 Task: Add the curtain background in the video "Movie E.mp4" and play
Action: Mouse moved to (183, 119)
Screenshot: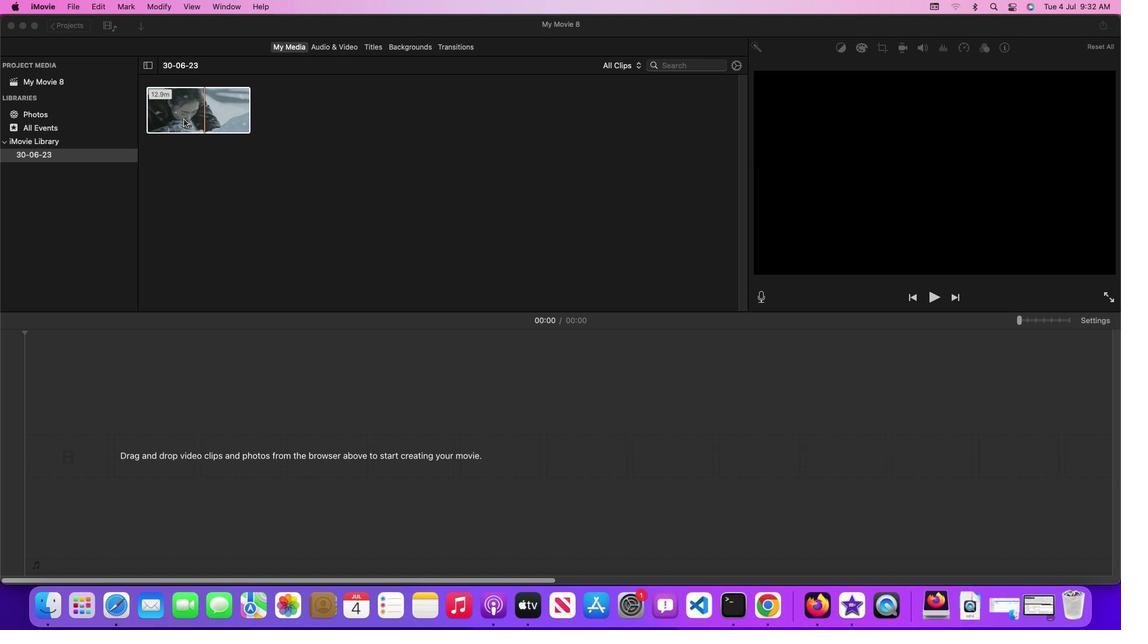 
Action: Mouse pressed left at (183, 119)
Screenshot: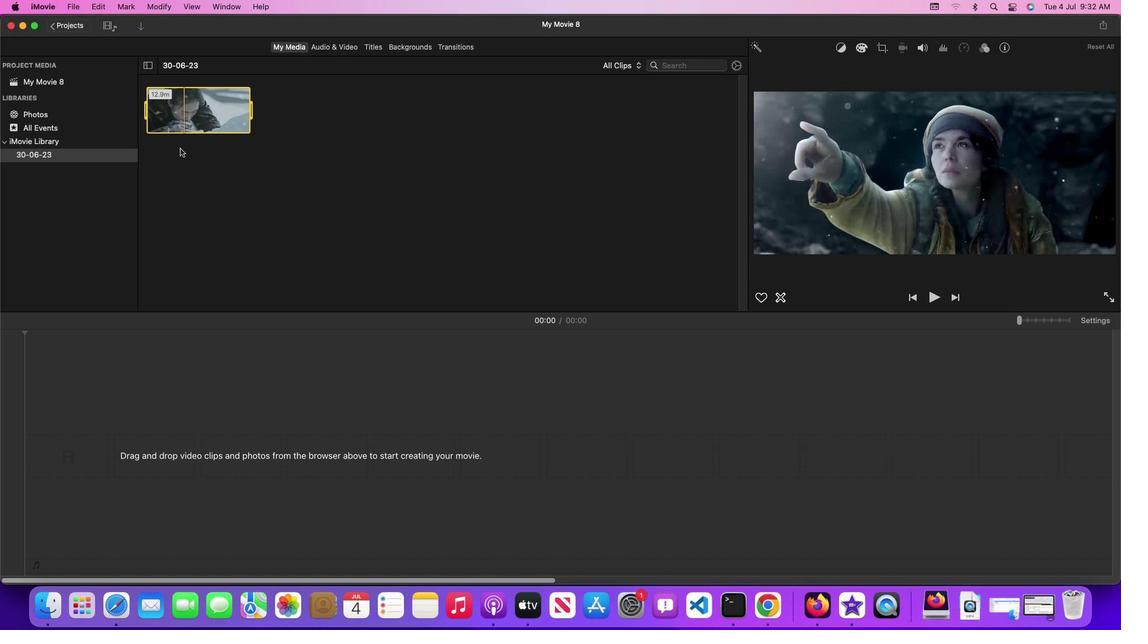 
Action: Mouse moved to (407, 47)
Screenshot: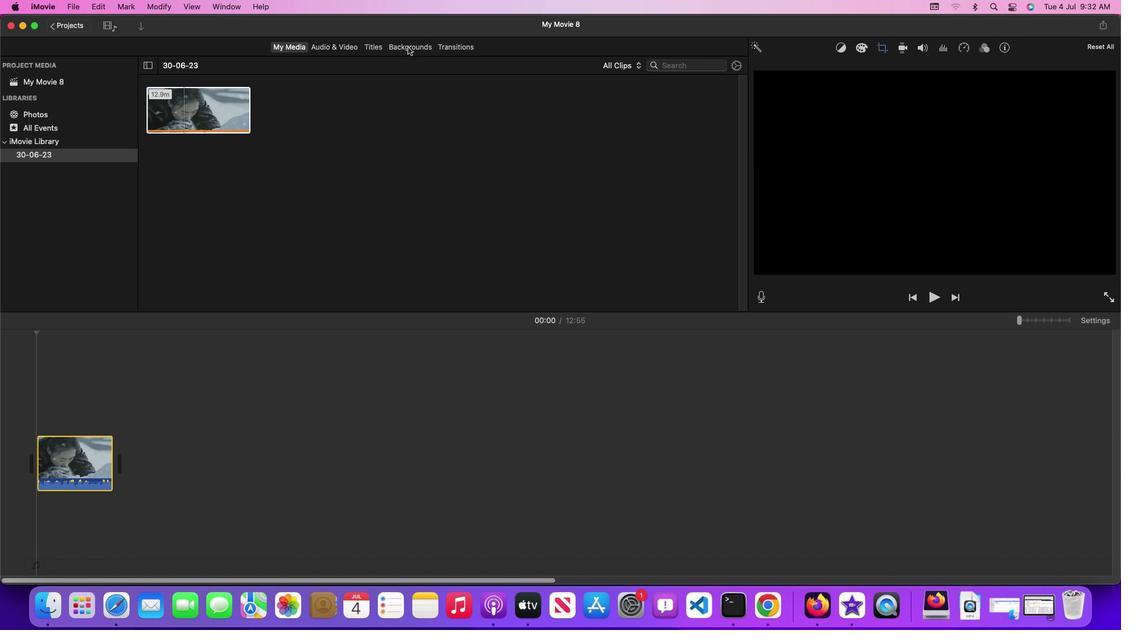 
Action: Mouse pressed left at (407, 47)
Screenshot: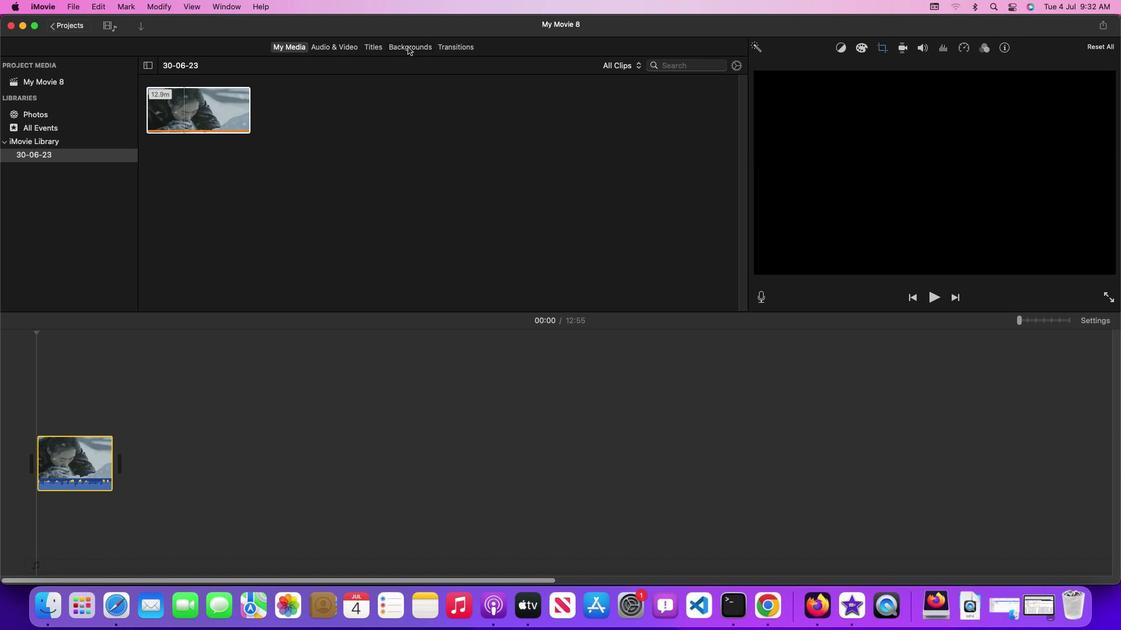 
Action: Mouse moved to (40, 109)
Screenshot: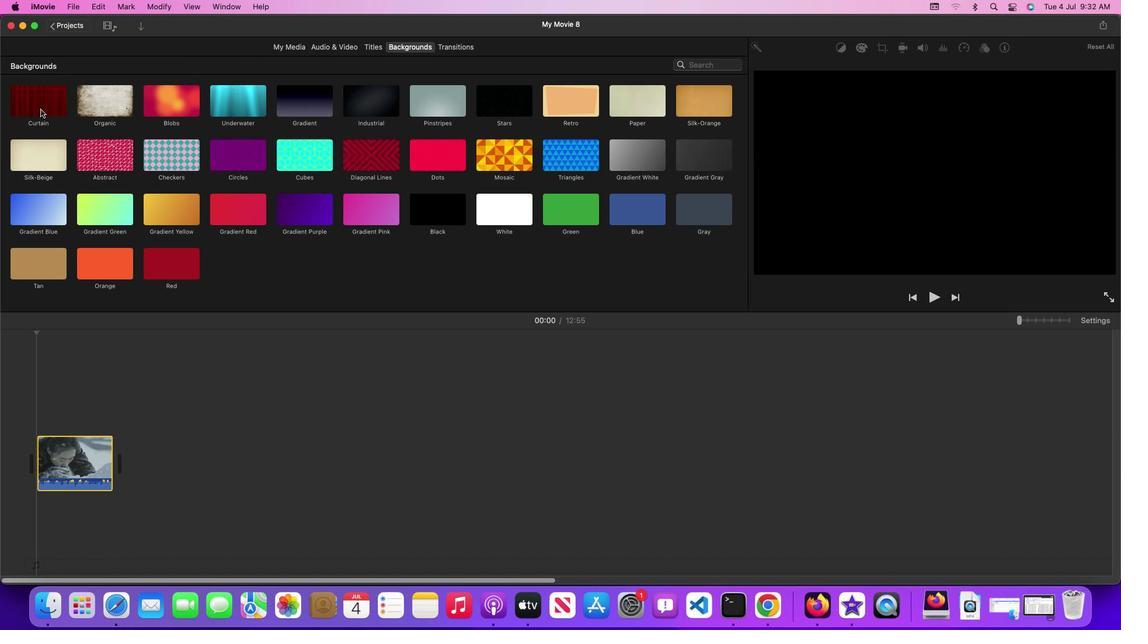 
Action: Mouse pressed left at (40, 109)
Screenshot: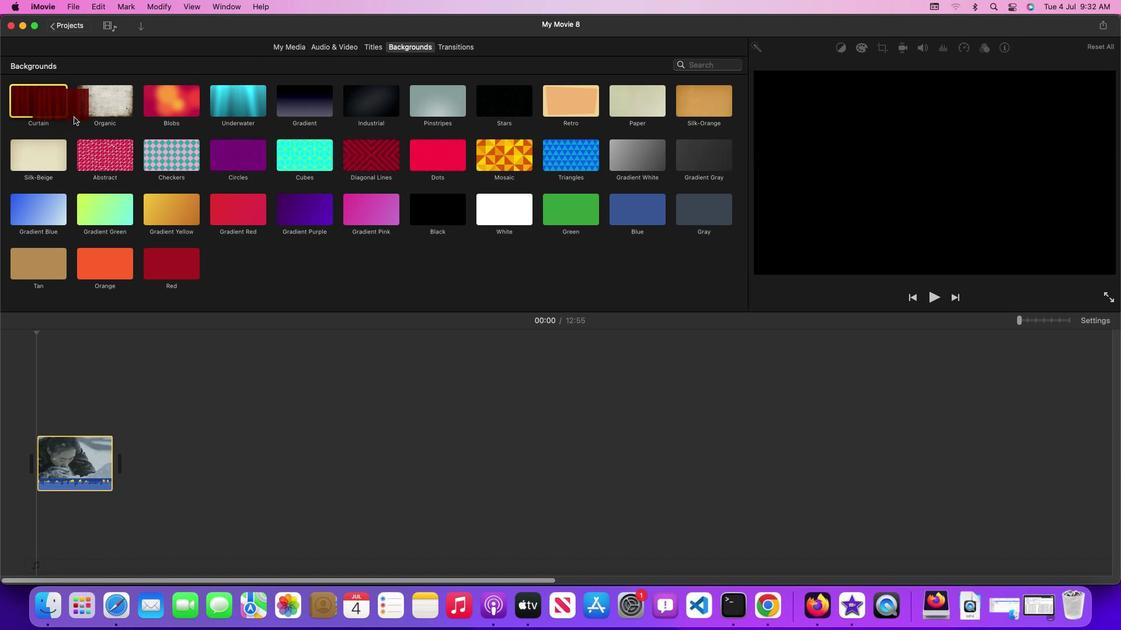 
Action: Mouse moved to (162, 466)
Screenshot: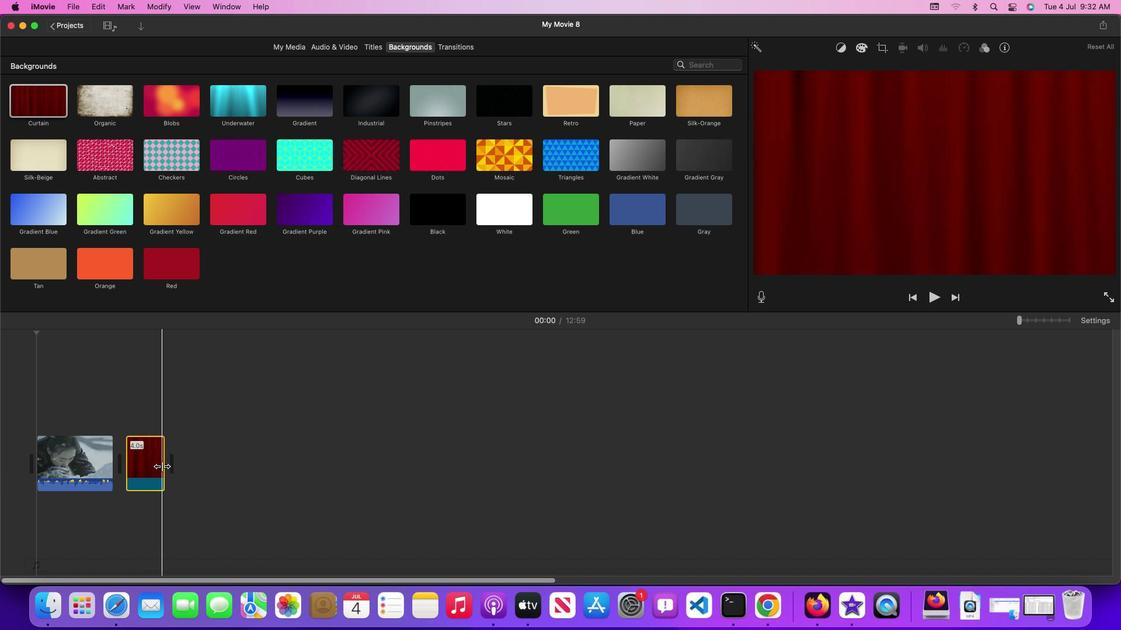 
Action: Mouse pressed left at (162, 466)
Screenshot: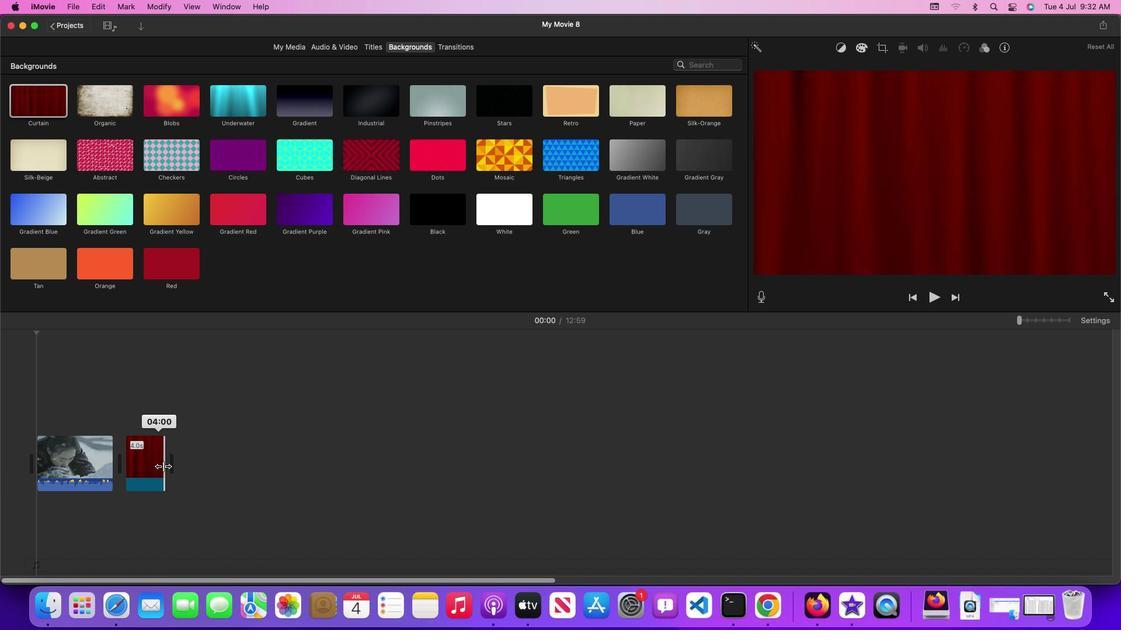 
Action: Mouse moved to (174, 464)
Screenshot: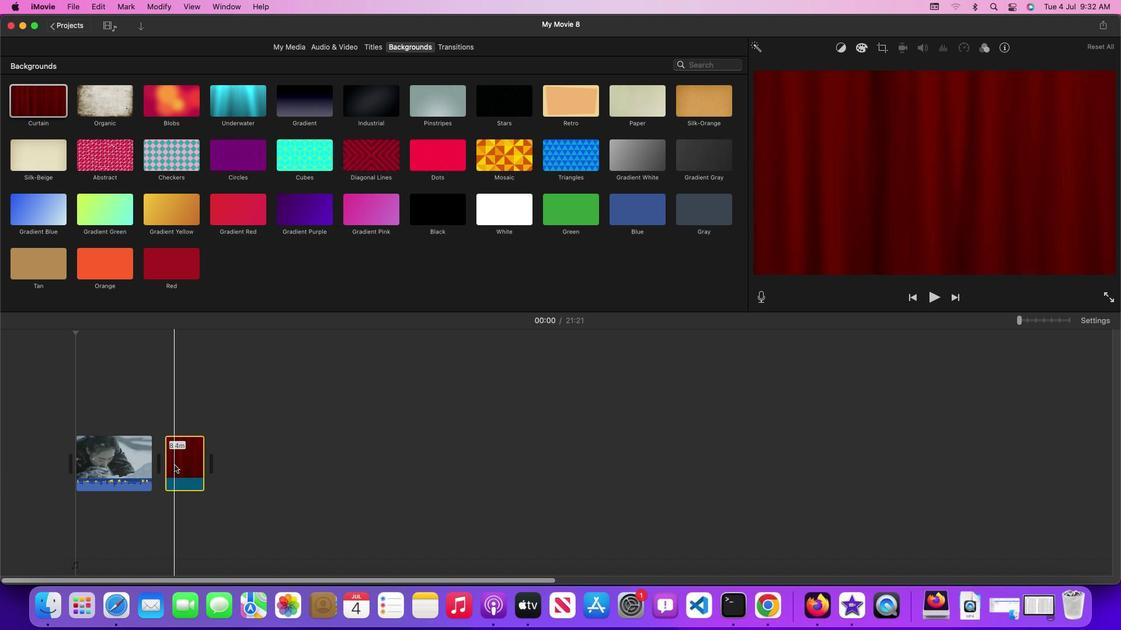 
Action: Mouse pressed left at (174, 464)
Screenshot: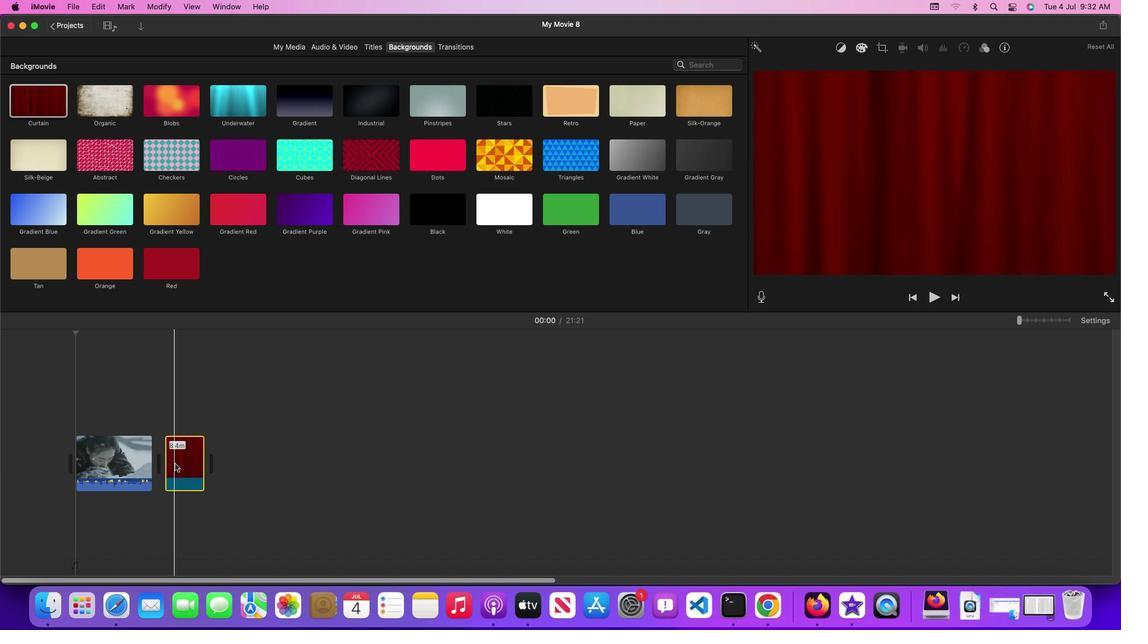 
Action: Mouse moved to (124, 411)
Screenshot: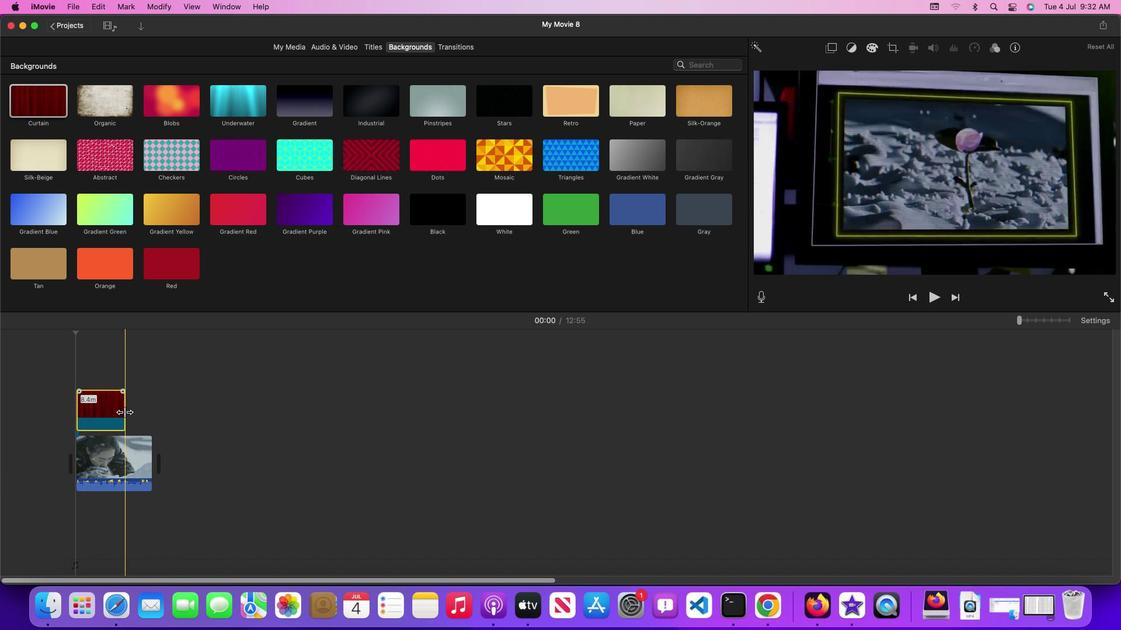 
Action: Mouse pressed left at (124, 411)
Screenshot: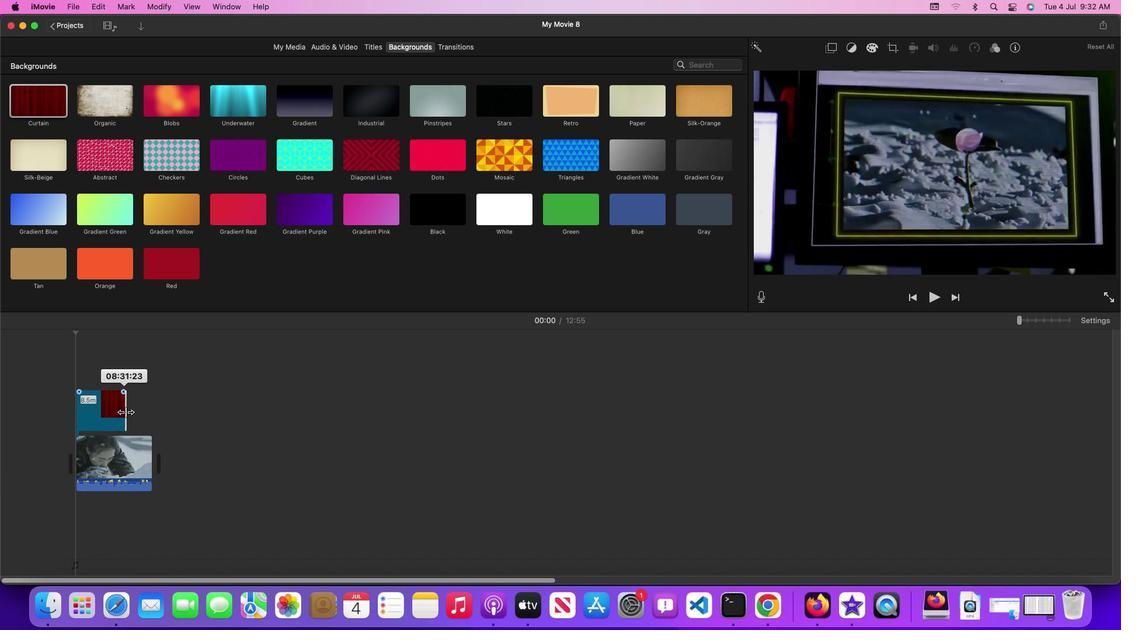 
Action: Mouse moved to (119, 454)
Screenshot: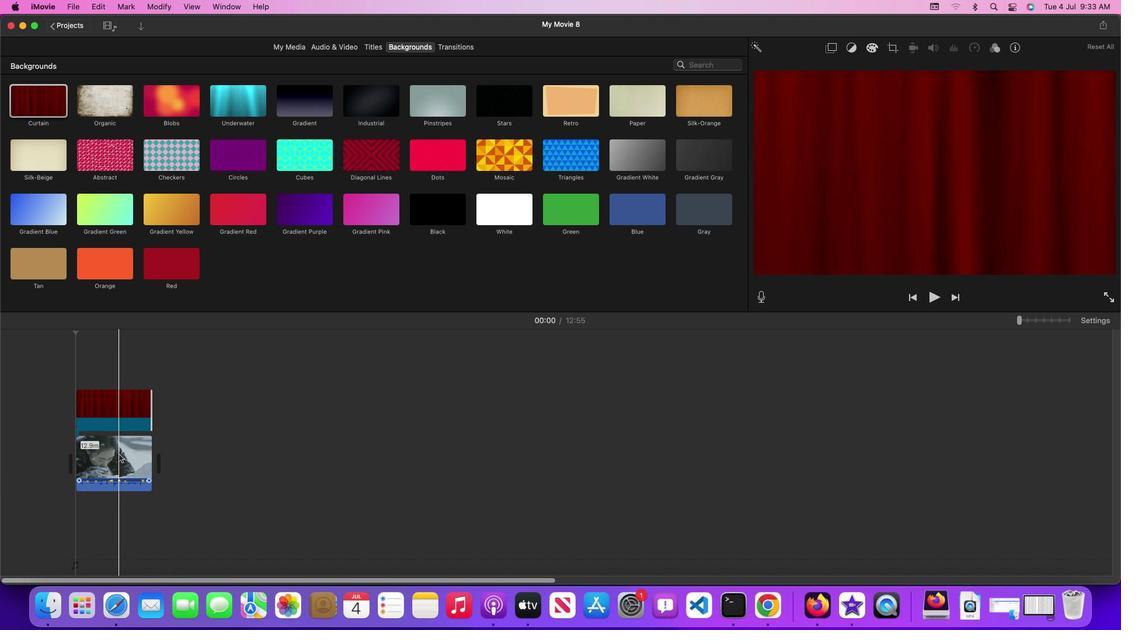 
Action: Mouse pressed left at (119, 454)
Screenshot: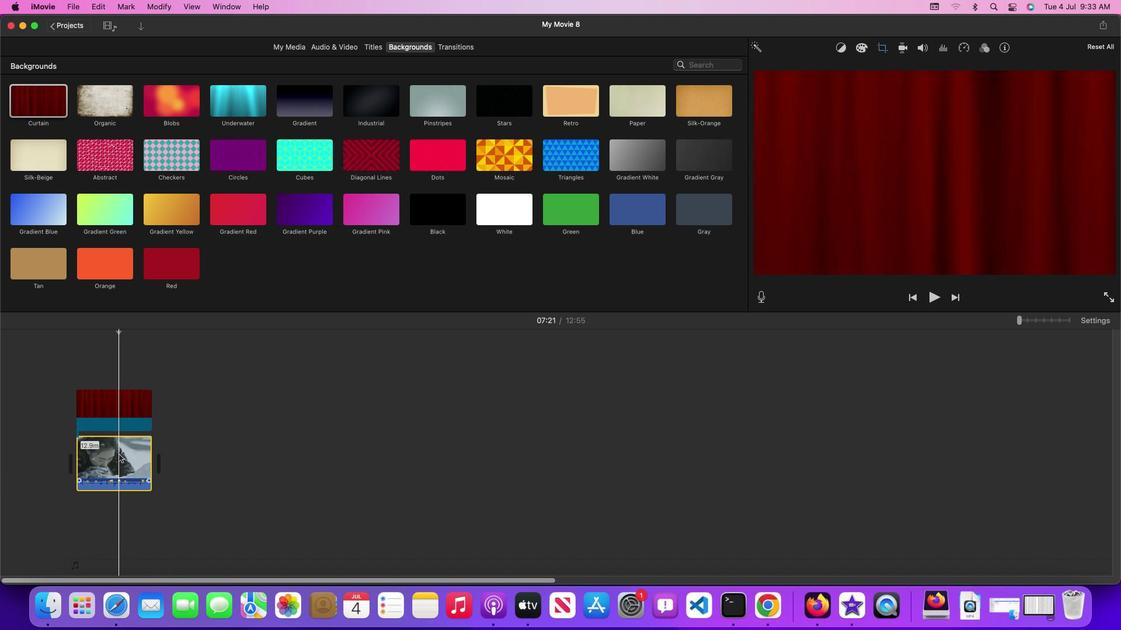 
Action: Mouse moved to (115, 418)
Screenshot: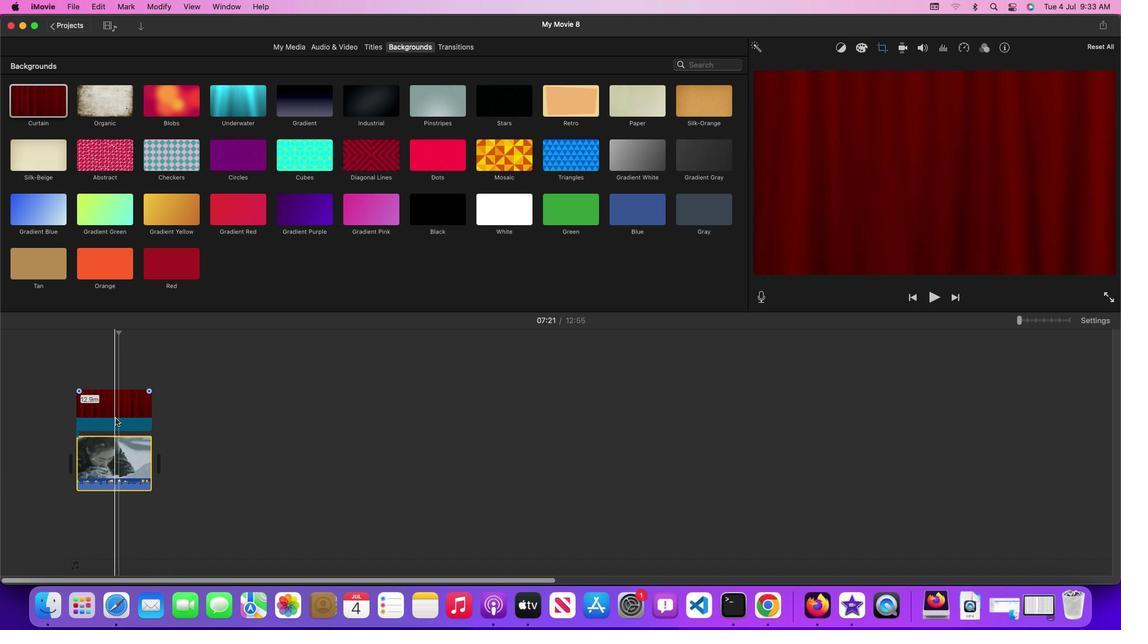 
Action: Mouse pressed left at (115, 418)
Screenshot: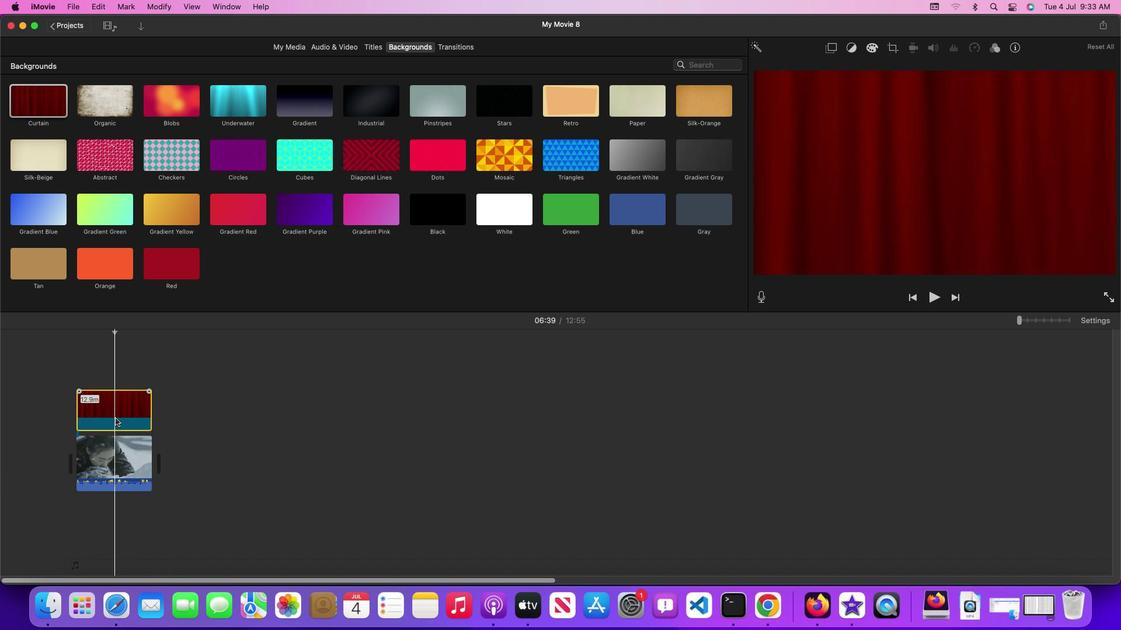 
Action: Mouse moved to (832, 46)
Screenshot: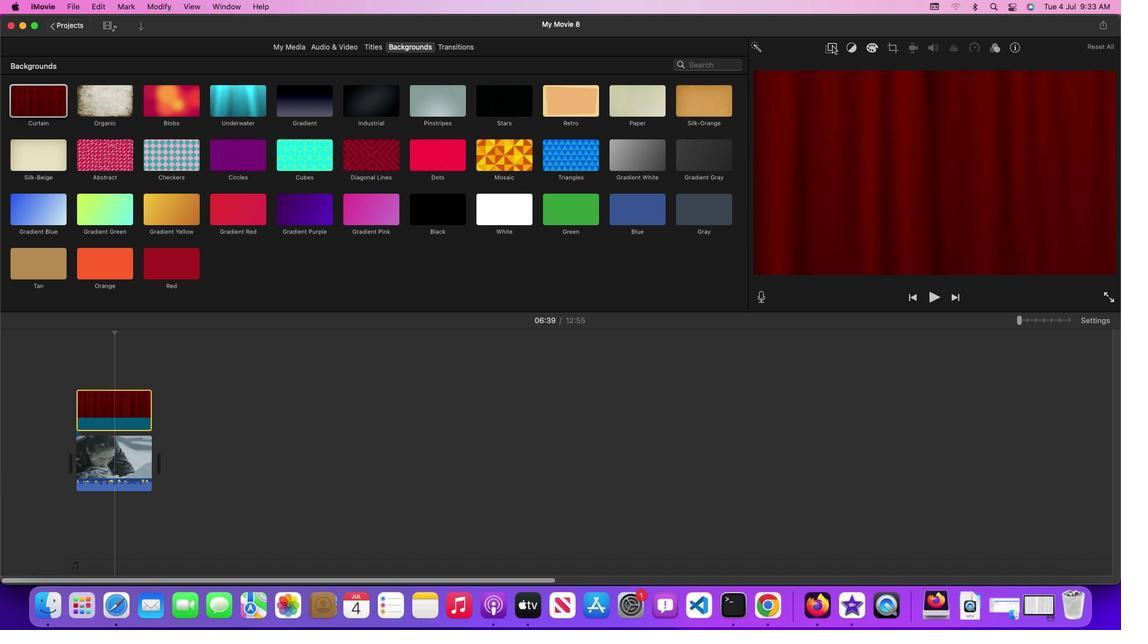 
Action: Mouse pressed left at (832, 46)
Screenshot: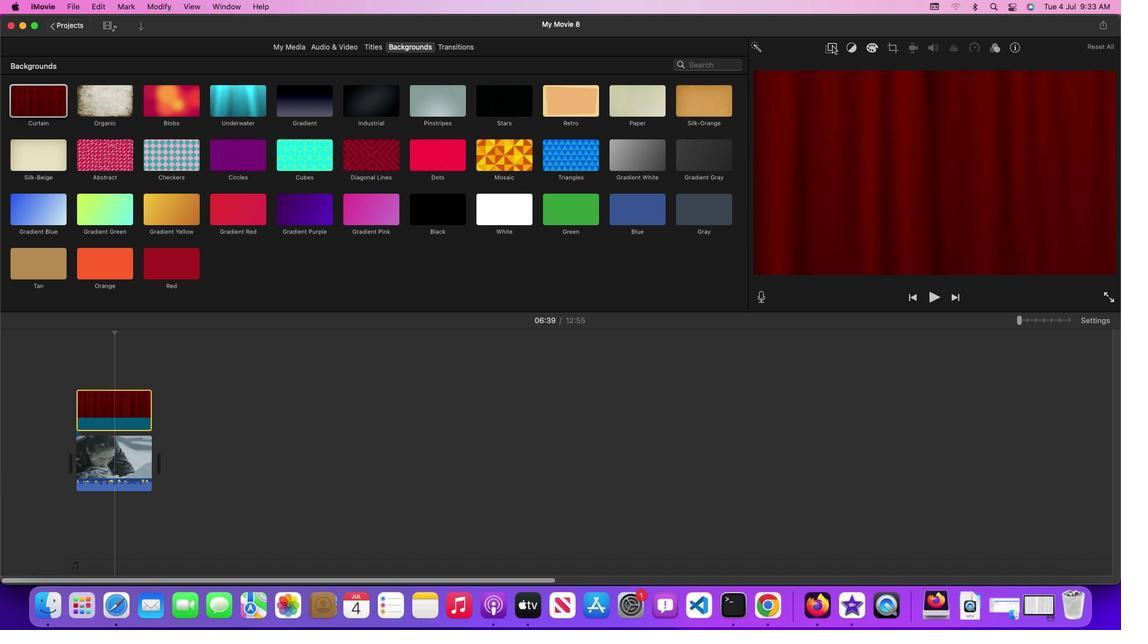 
Action: Mouse moved to (795, 69)
Screenshot: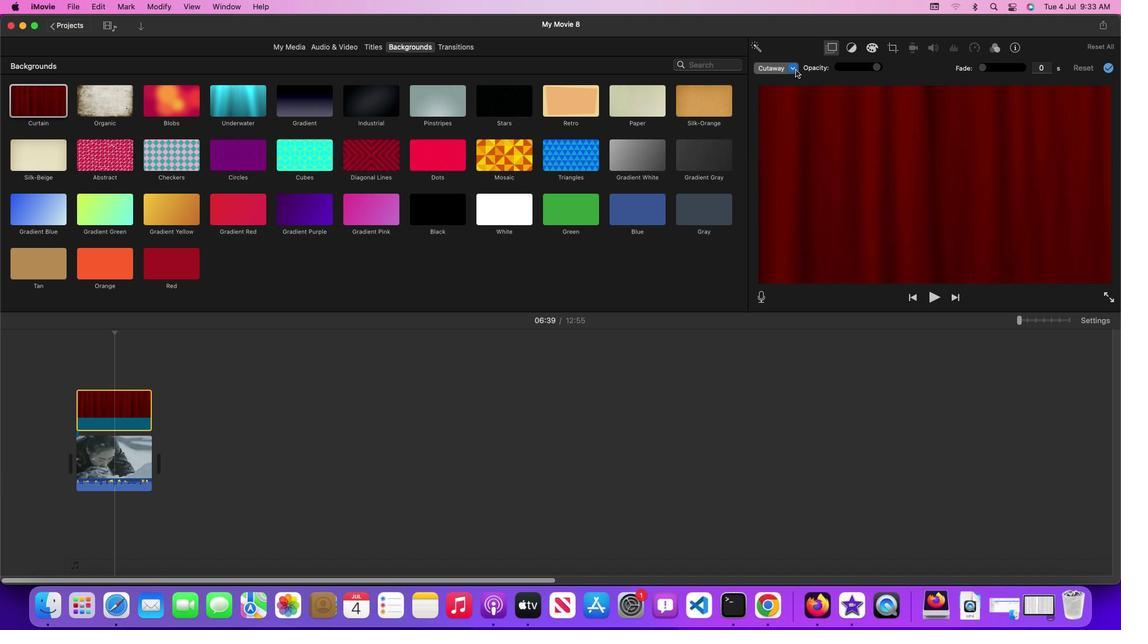 
Action: Mouse pressed left at (795, 69)
Screenshot: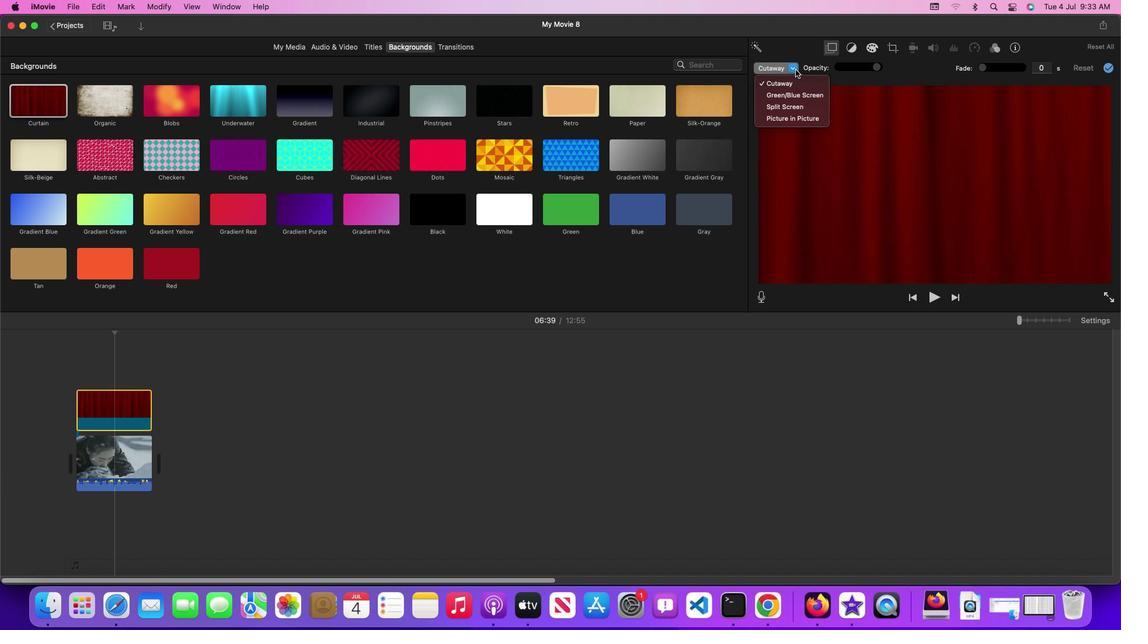 
Action: Mouse moved to (794, 117)
Screenshot: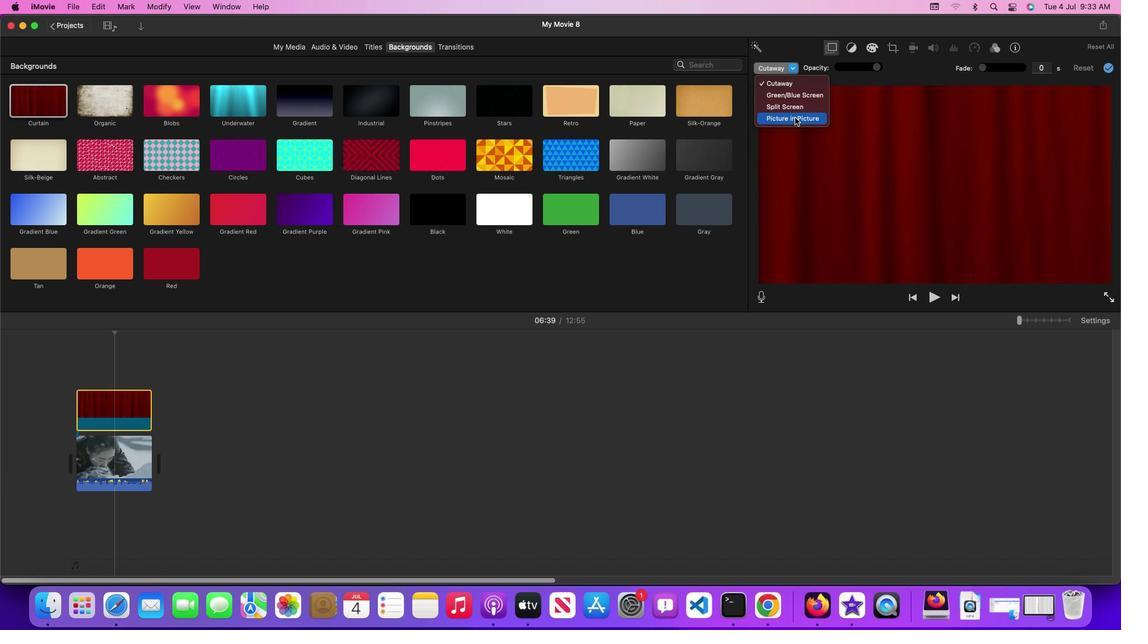 
Action: Mouse pressed left at (794, 117)
Screenshot: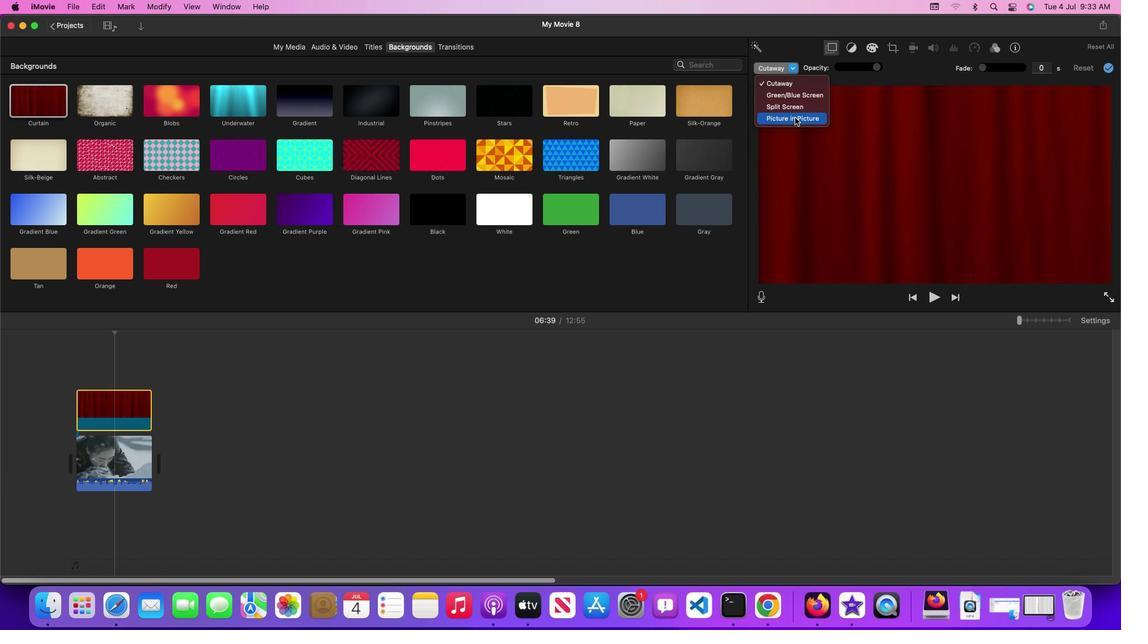 
Action: Mouse moved to (1009, 134)
Screenshot: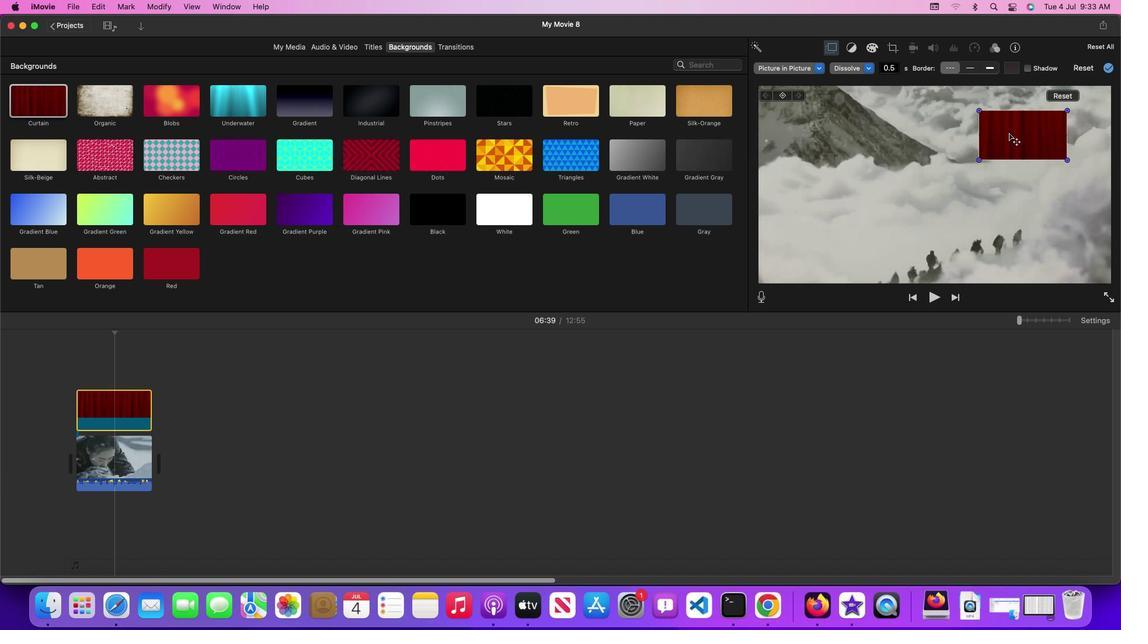 
Action: Mouse pressed left at (1009, 134)
Screenshot: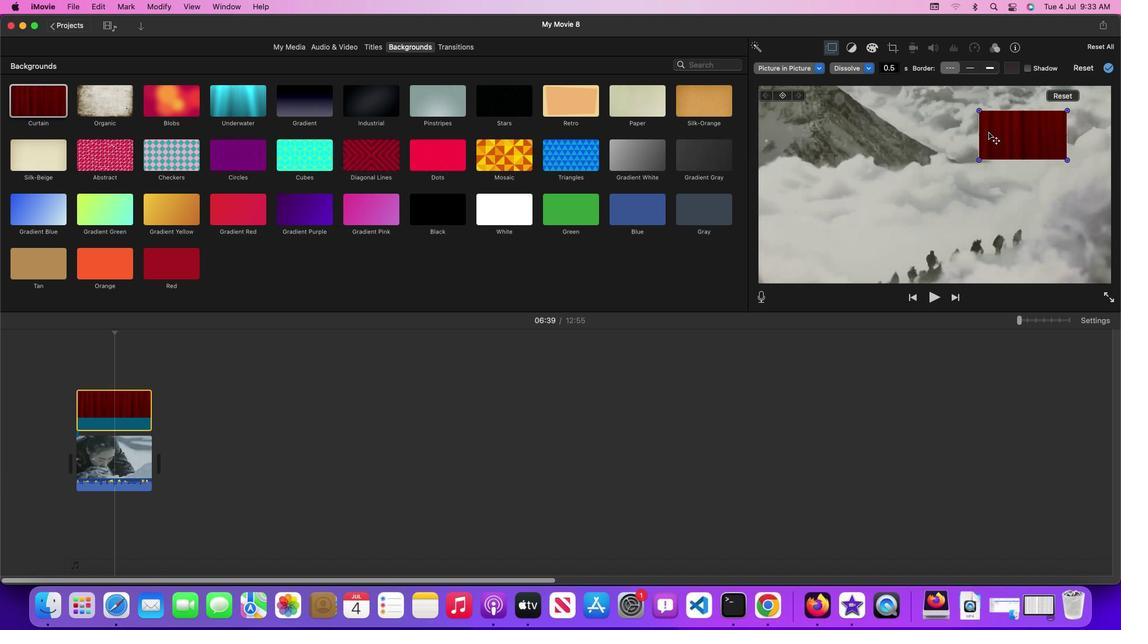 
Action: Mouse moved to (841, 133)
Screenshot: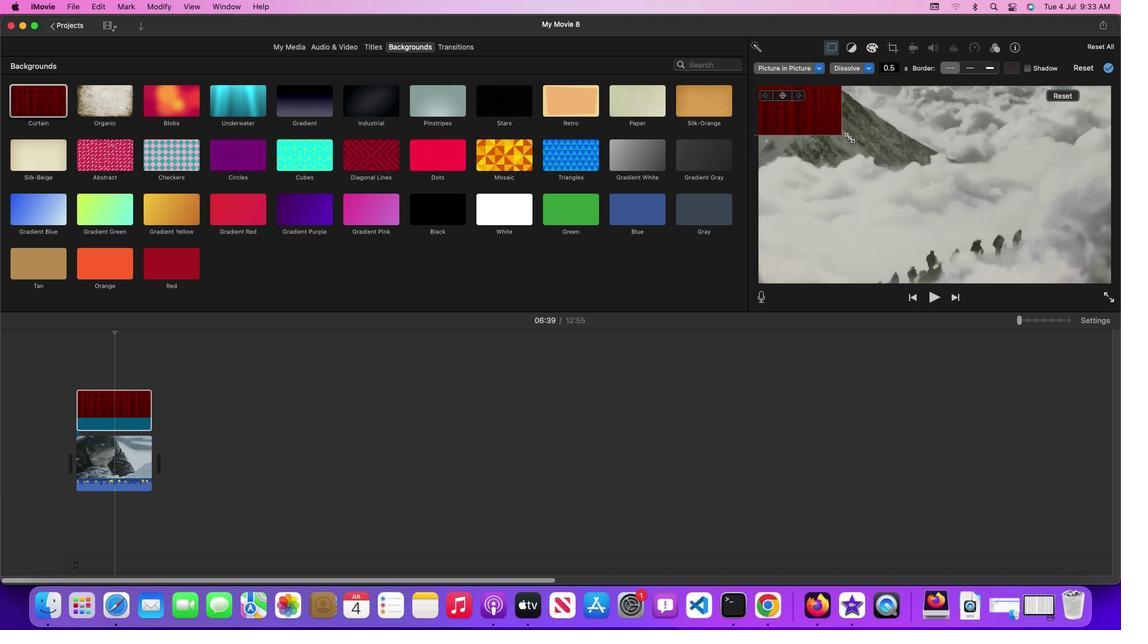 
Action: Mouse pressed left at (841, 133)
Screenshot: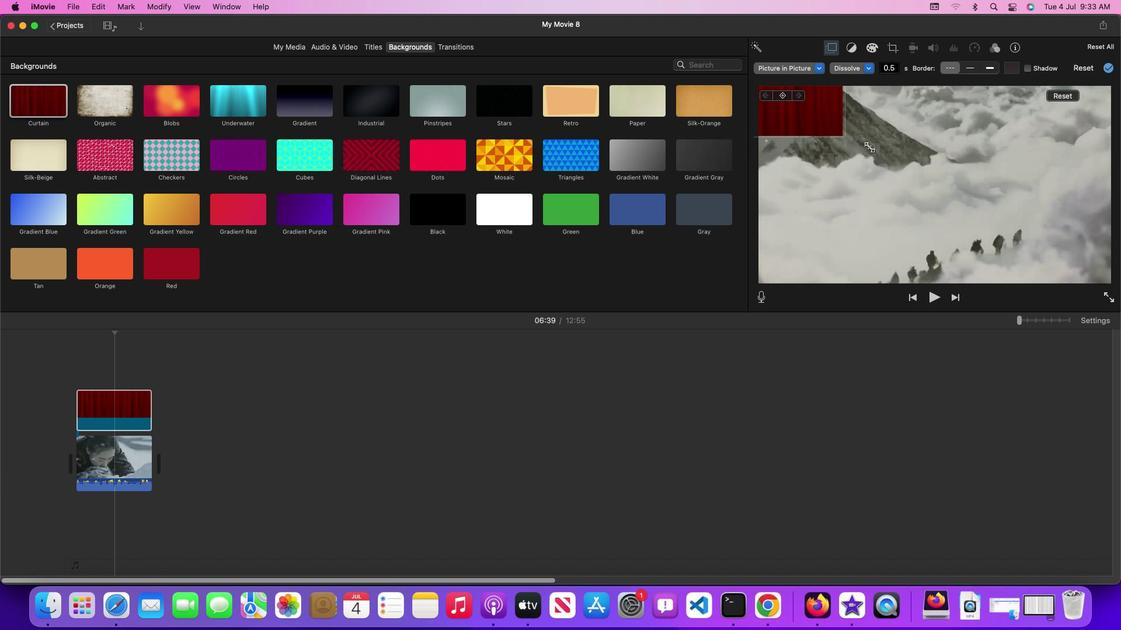 
Action: Mouse moved to (820, 69)
Screenshot: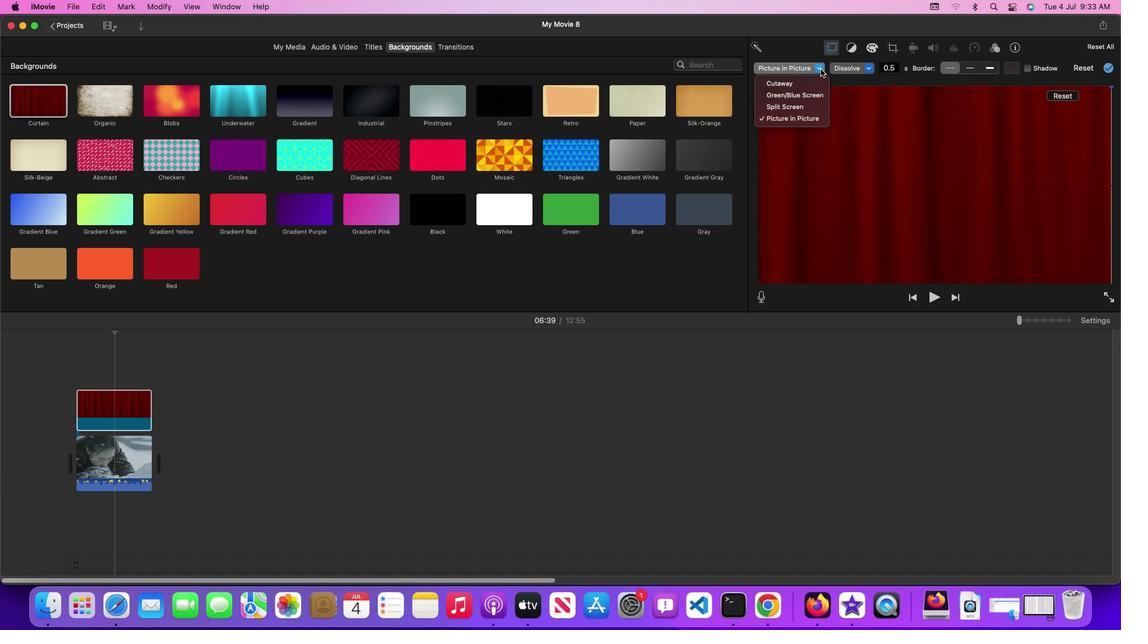 
Action: Mouse pressed left at (820, 69)
Screenshot: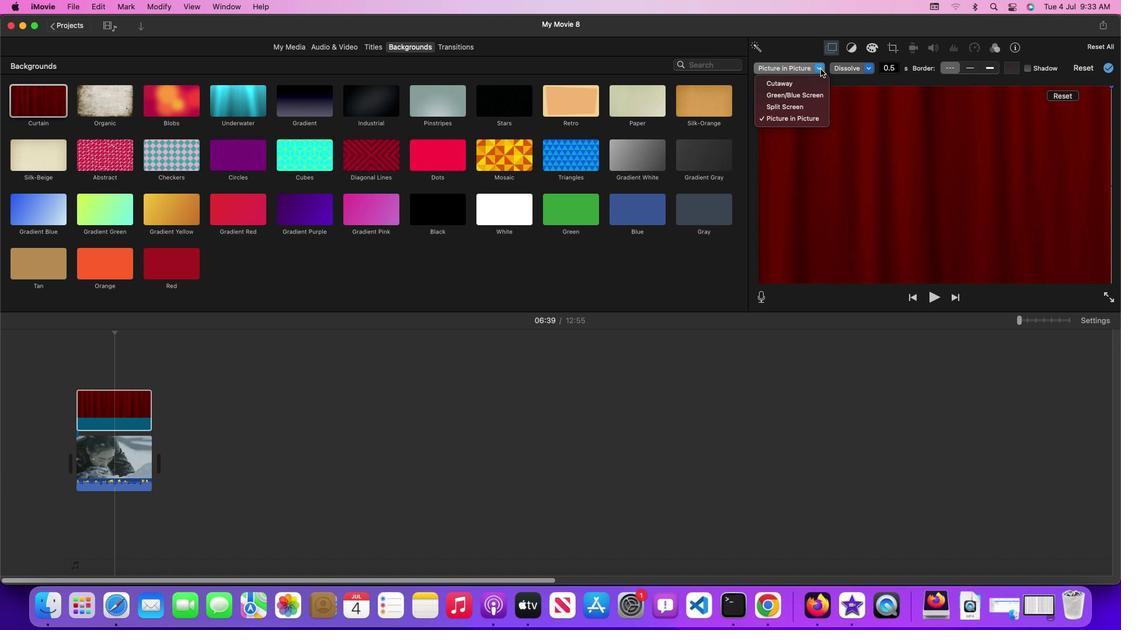 
Action: Mouse moved to (810, 88)
Screenshot: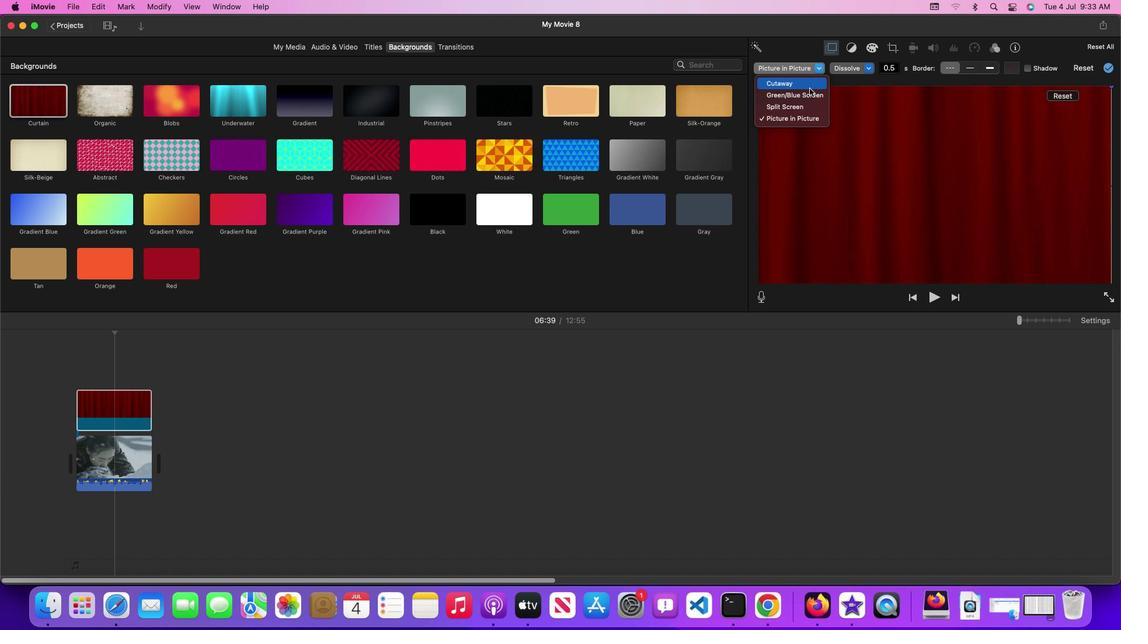 
Action: Mouse pressed left at (810, 88)
Screenshot: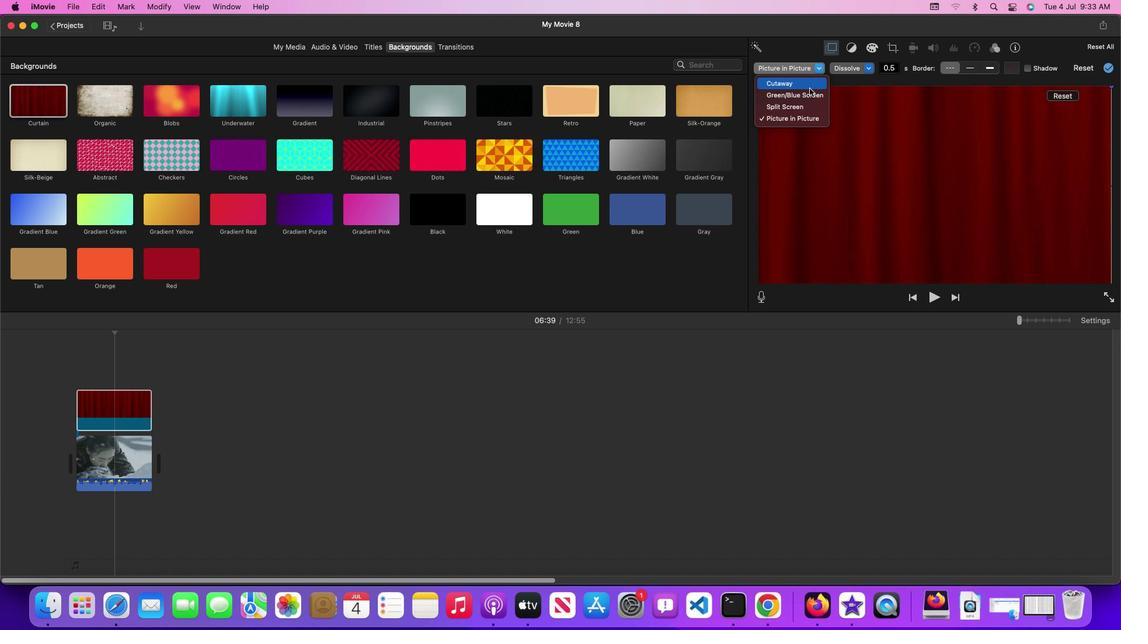 
Action: Mouse moved to (878, 67)
Screenshot: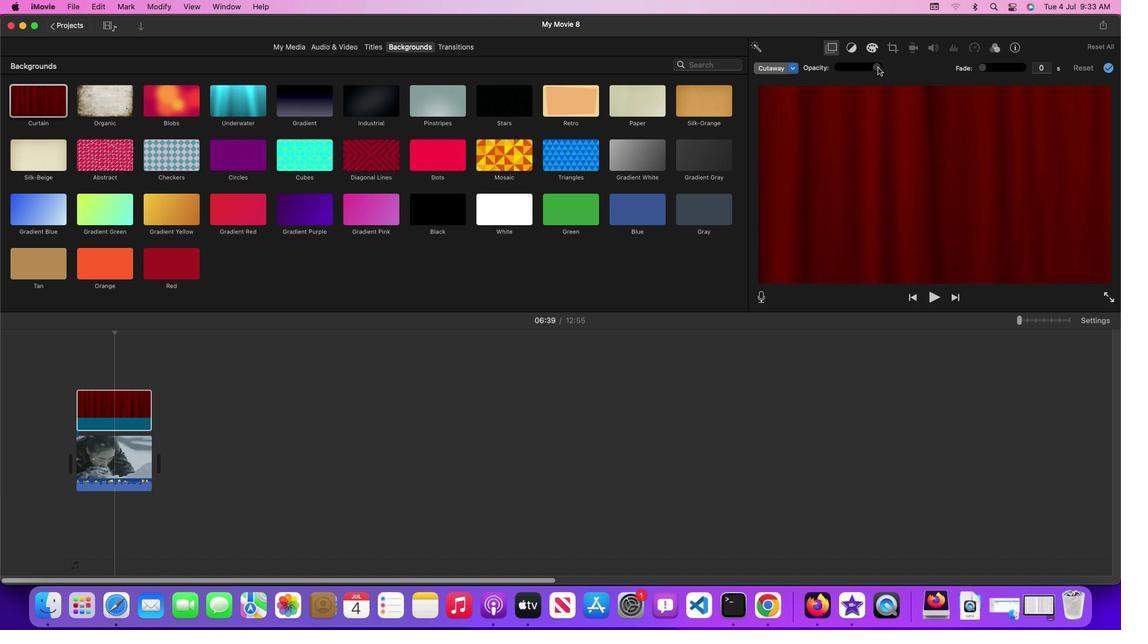 
Action: Mouse pressed left at (878, 67)
Screenshot: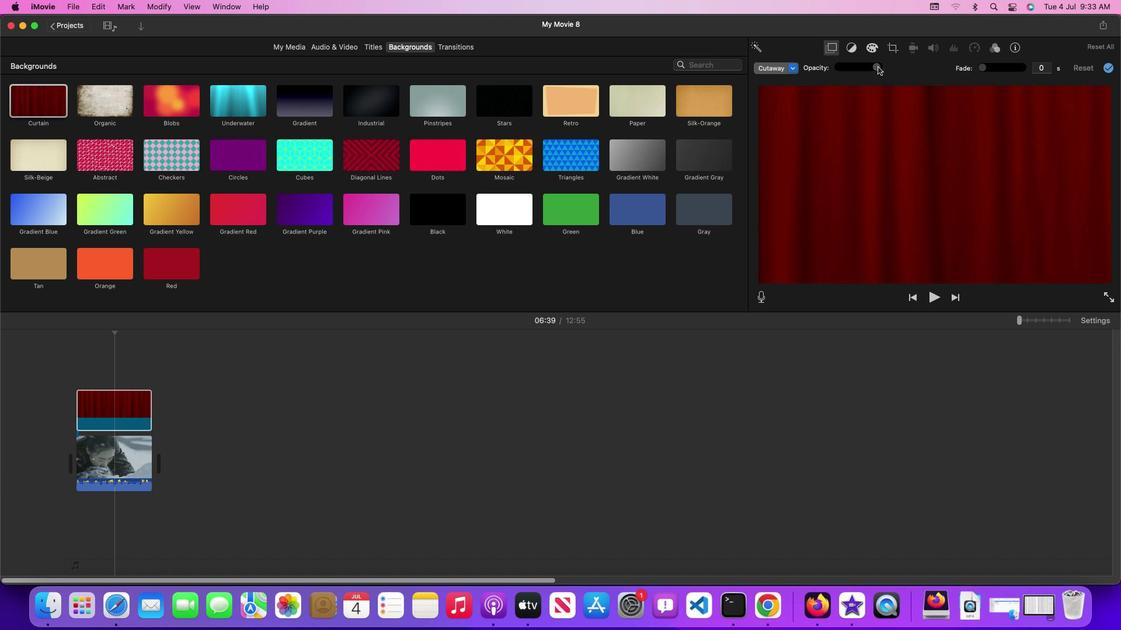 
Action: Mouse moved to (862, 67)
Screenshot: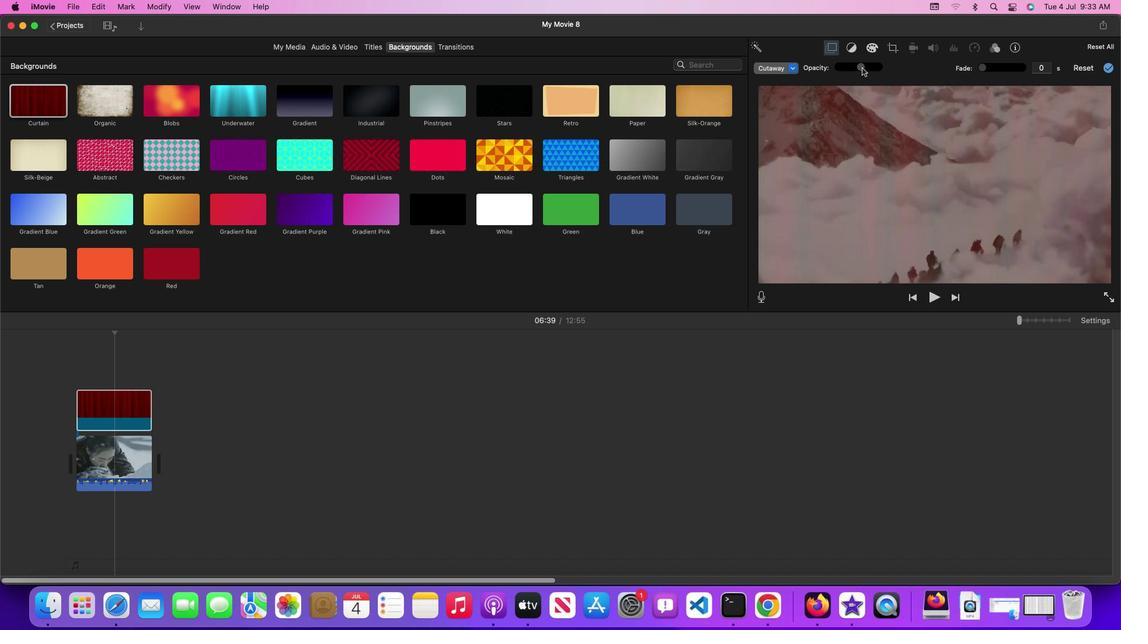 
Action: Key pressed Key.space
Screenshot: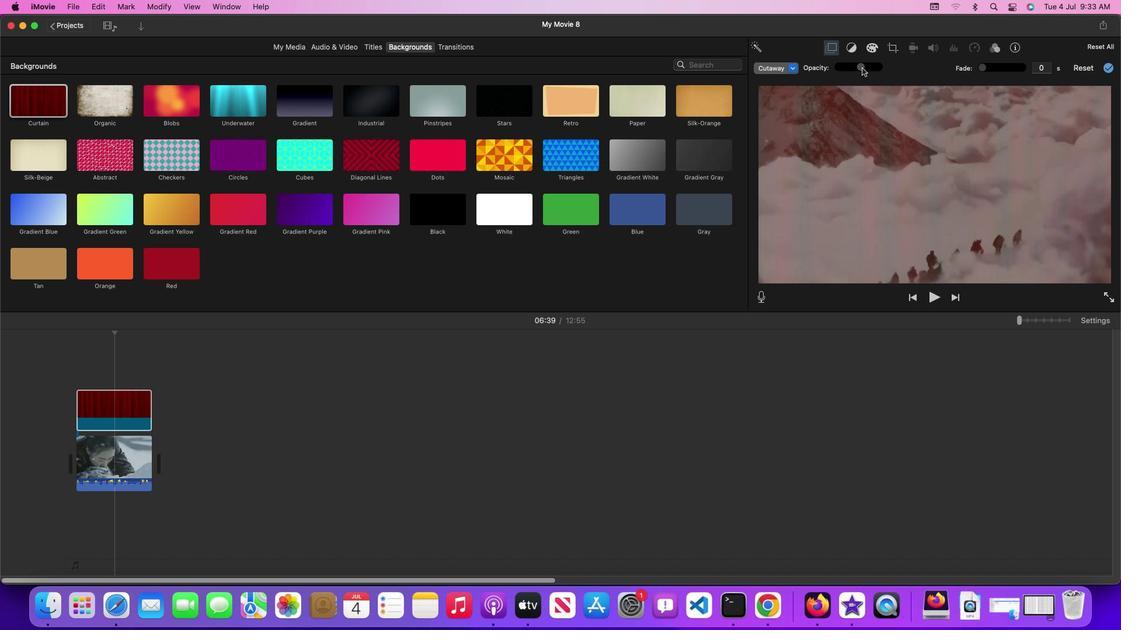 
Action: Mouse moved to (867, 117)
Screenshot: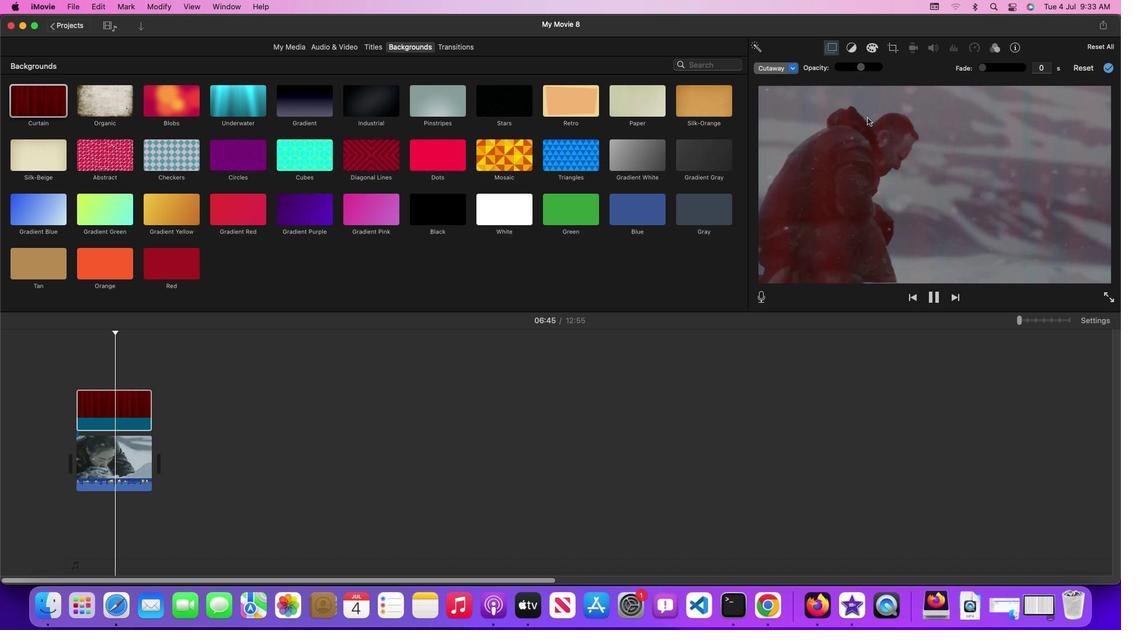 
Action: Key pressed Key.space
Screenshot: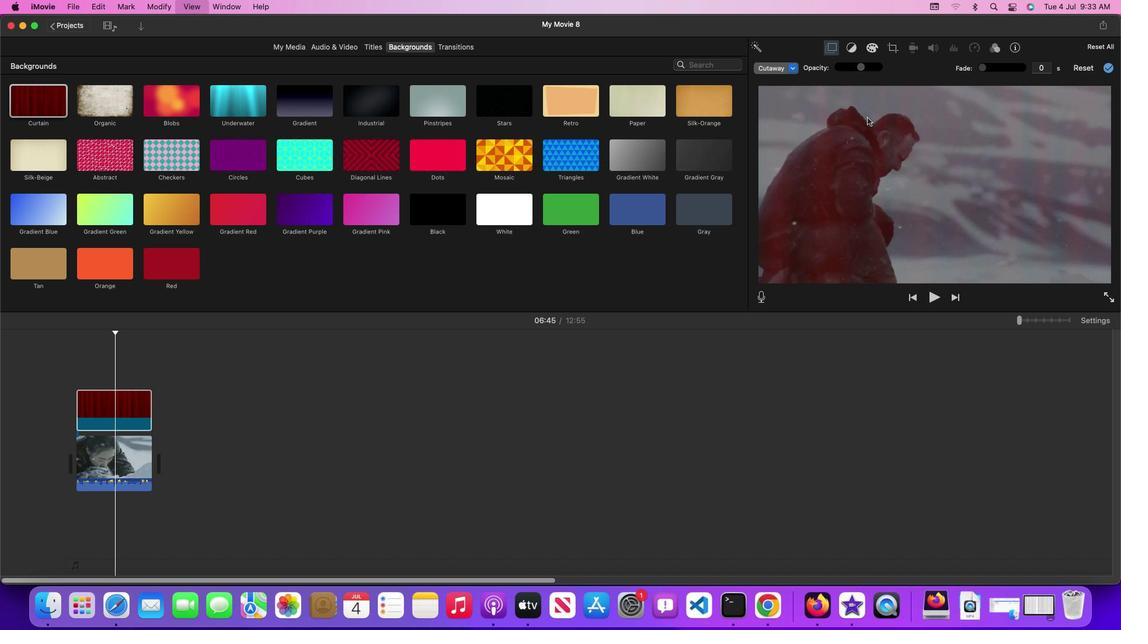 
Action: Mouse moved to (867, 117)
Screenshot: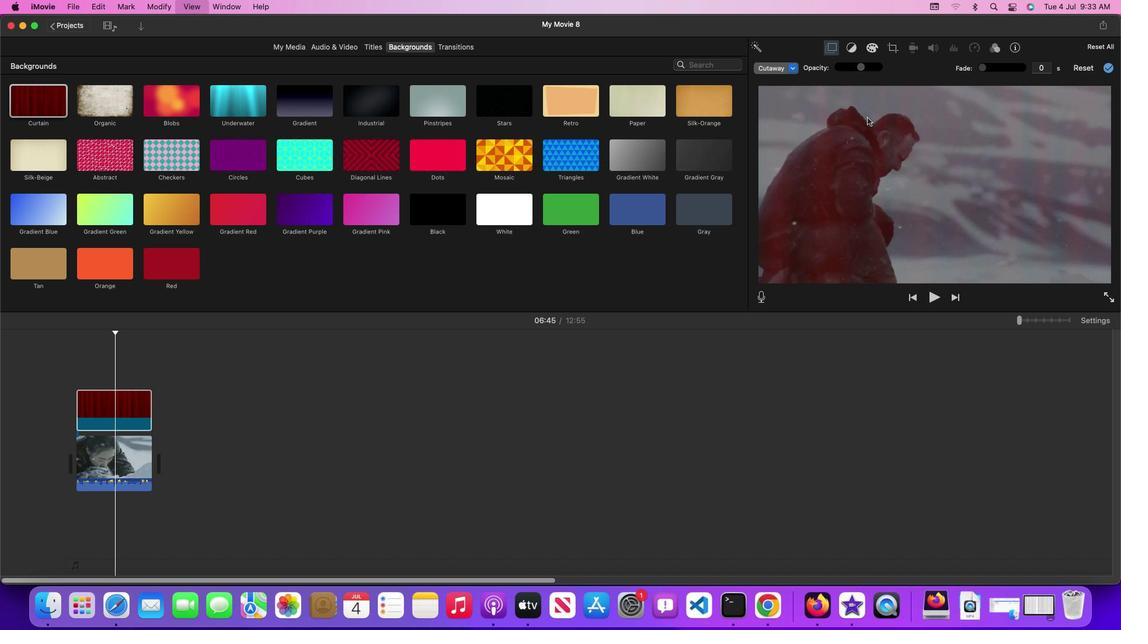 
